 Task: Create a due date automation trigger when advanced on, on the monday of the week before a card is due add dates due this month at 11:00 AM.
Action: Mouse moved to (960, 79)
Screenshot: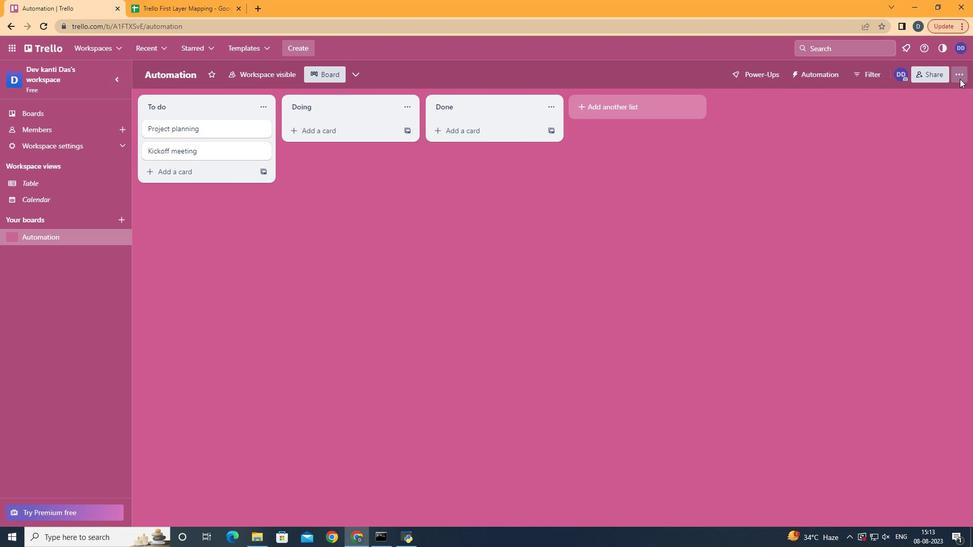 
Action: Mouse pressed left at (960, 79)
Screenshot: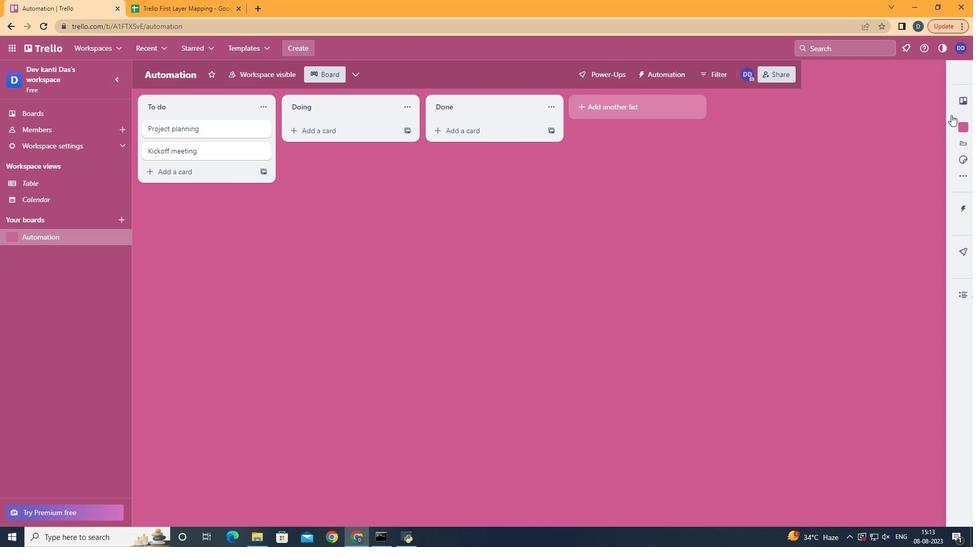 
Action: Mouse moved to (899, 213)
Screenshot: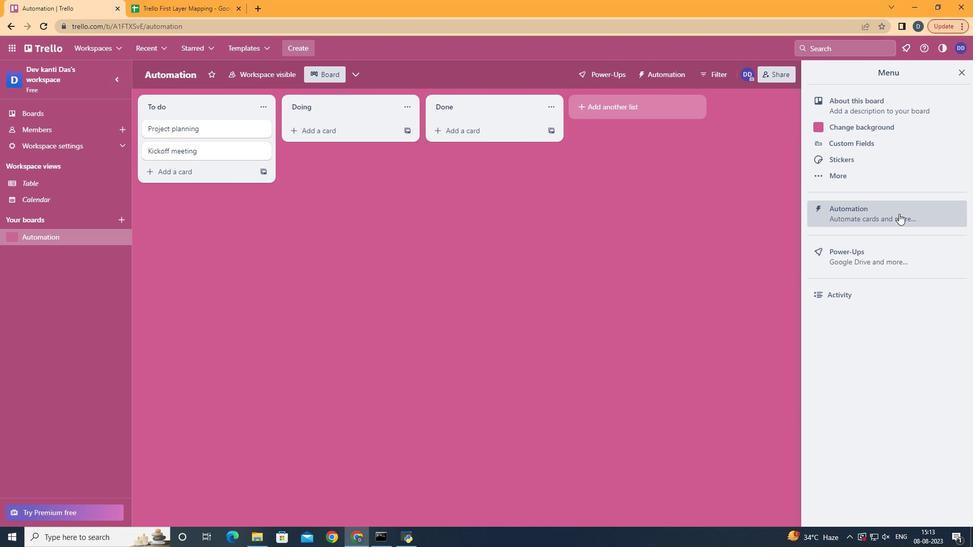 
Action: Mouse pressed left at (899, 213)
Screenshot: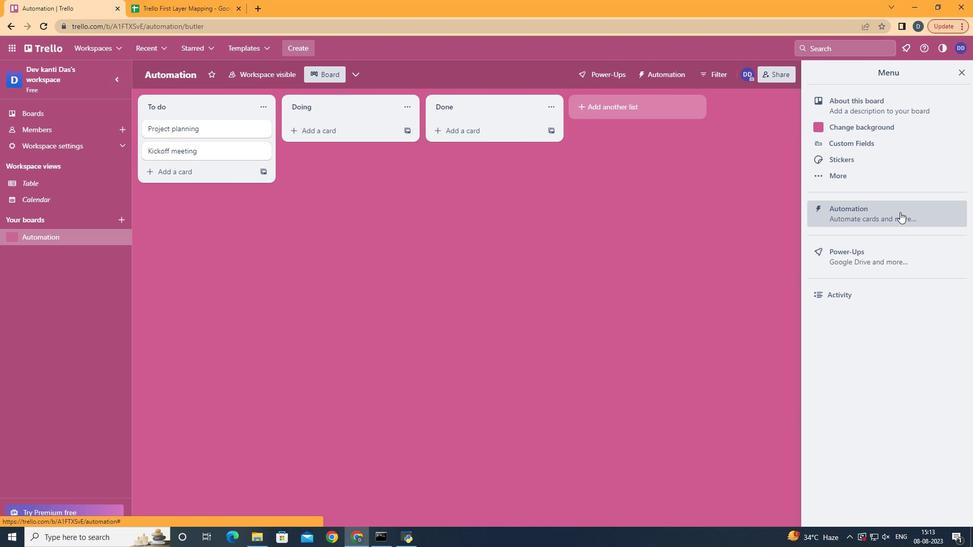 
Action: Mouse moved to (163, 203)
Screenshot: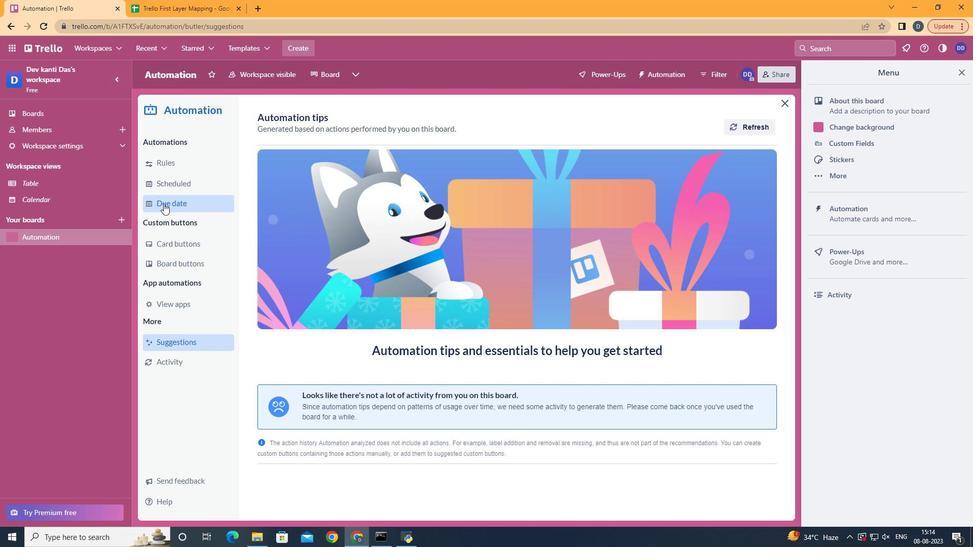 
Action: Mouse pressed left at (163, 203)
Screenshot: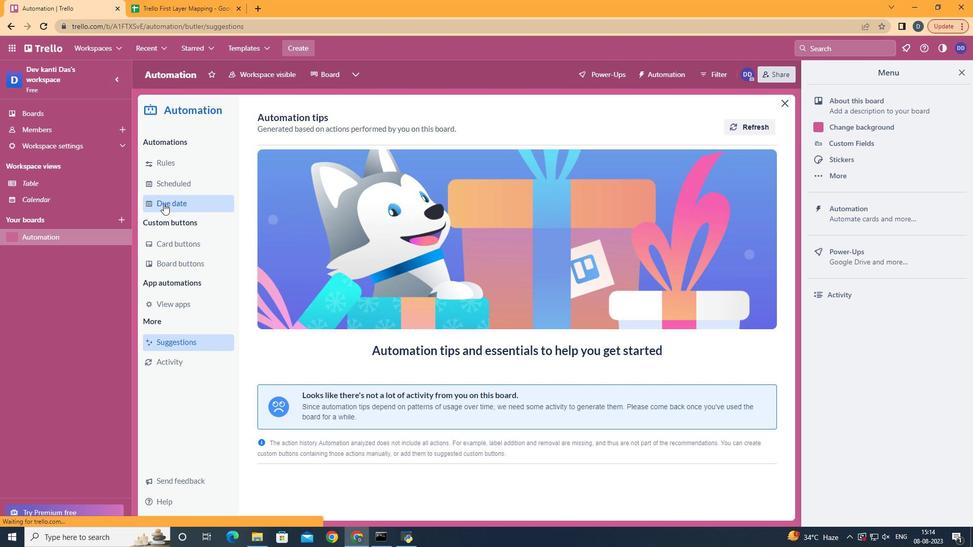 
Action: Mouse moved to (717, 117)
Screenshot: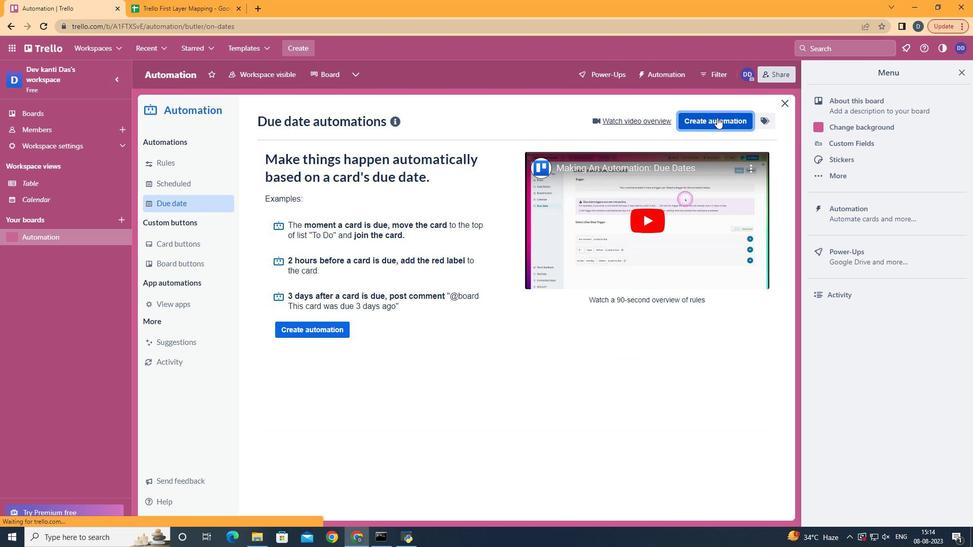 
Action: Mouse pressed left at (717, 117)
Screenshot: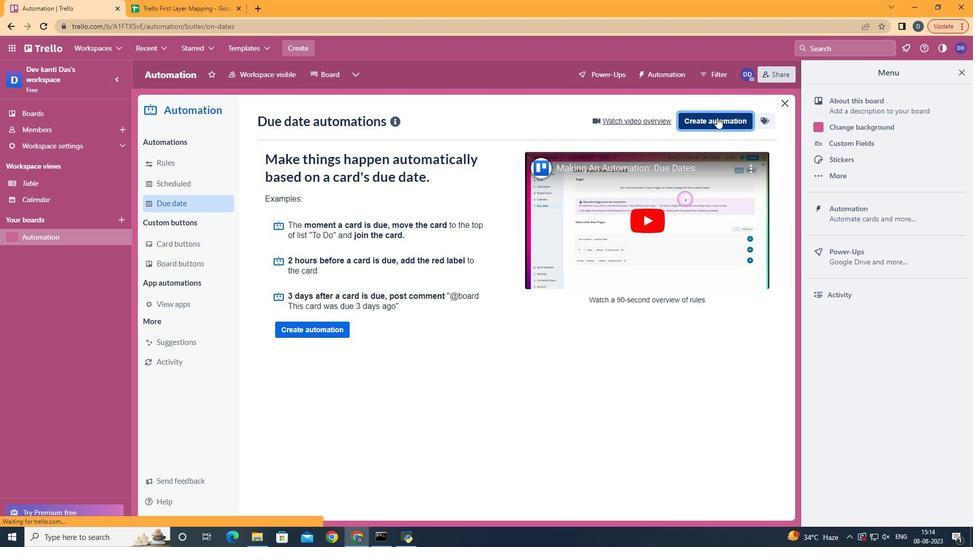 
Action: Mouse moved to (548, 221)
Screenshot: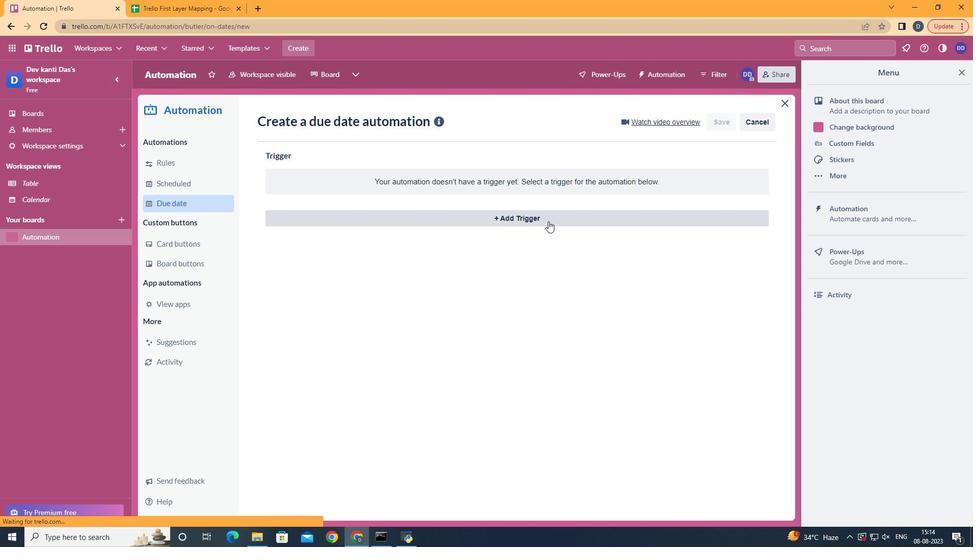 
Action: Mouse pressed left at (548, 221)
Screenshot: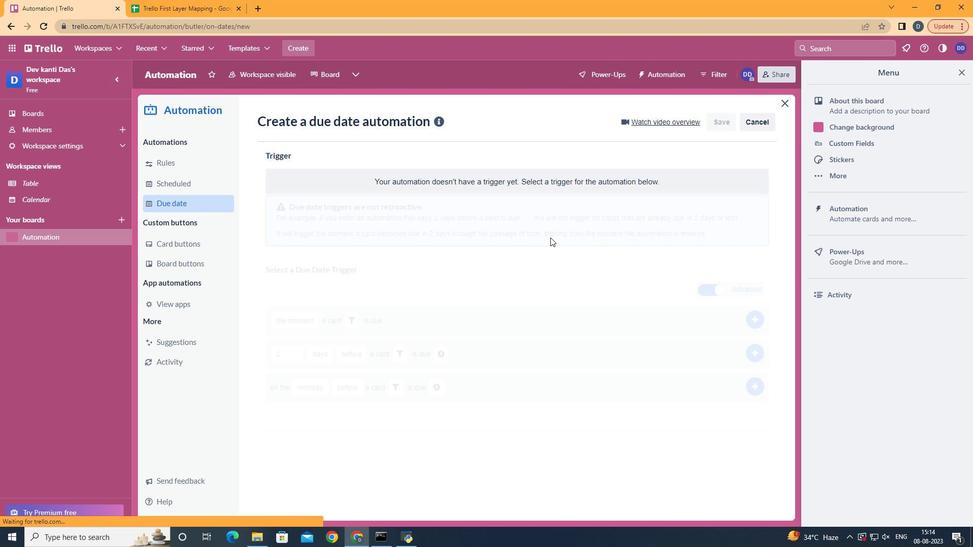 
Action: Mouse moved to (359, 482)
Screenshot: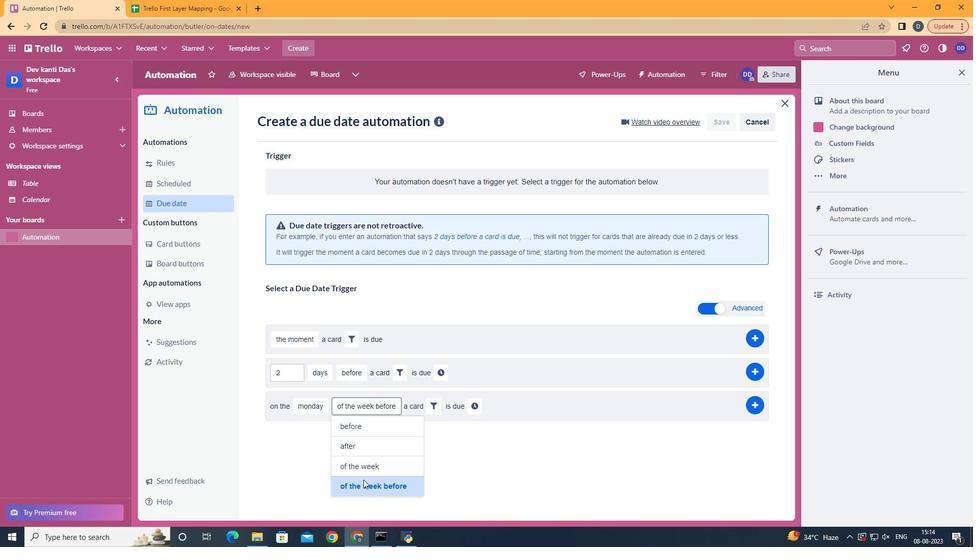 
Action: Mouse pressed left at (359, 482)
Screenshot: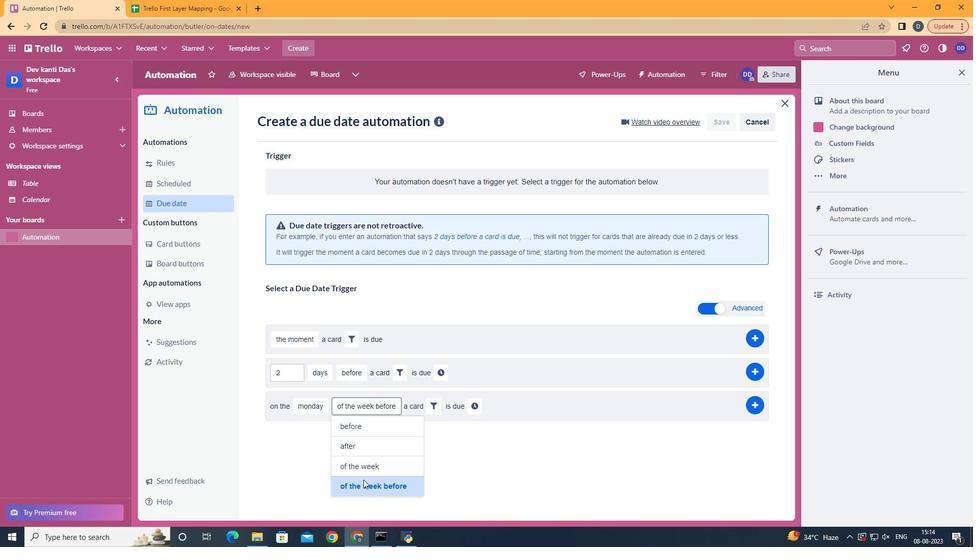 
Action: Mouse moved to (438, 403)
Screenshot: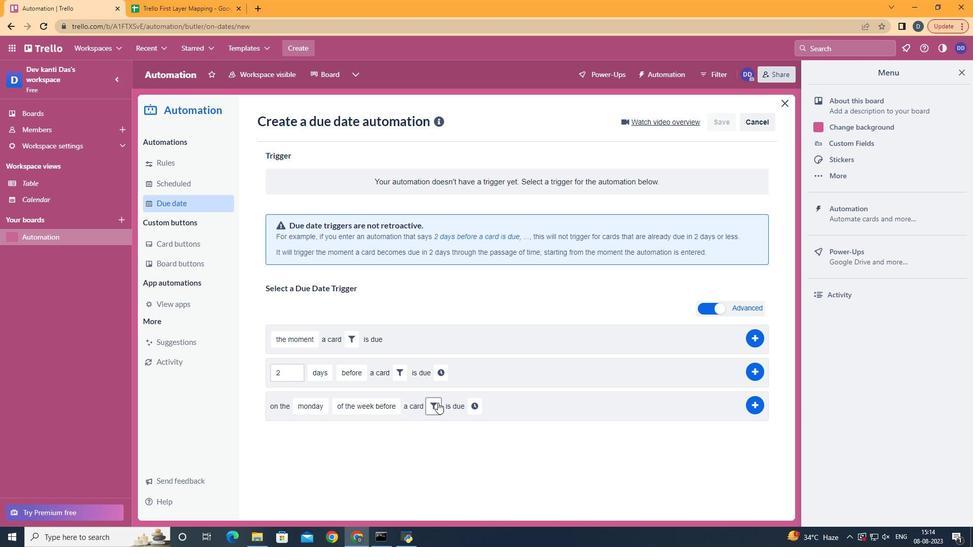 
Action: Mouse pressed left at (438, 403)
Screenshot: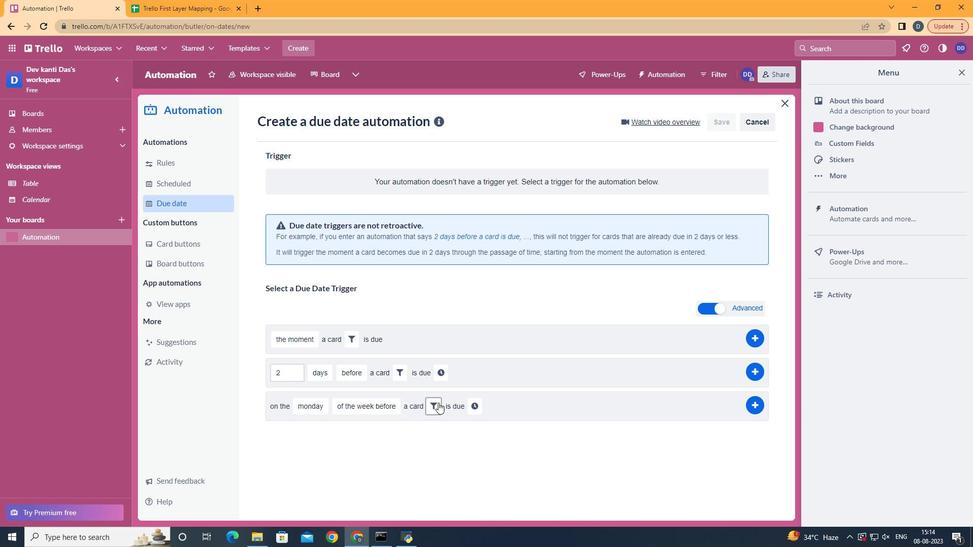 
Action: Mouse moved to (493, 438)
Screenshot: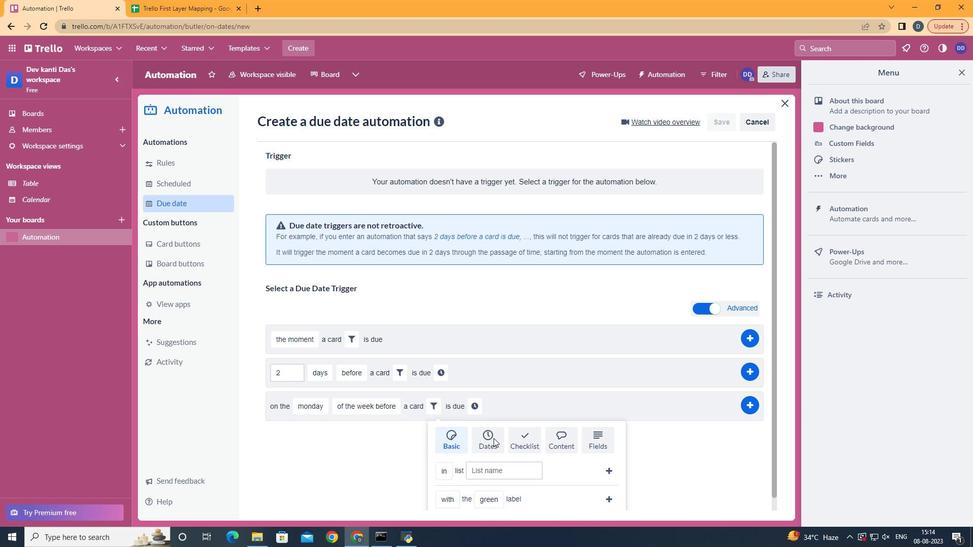 
Action: Mouse pressed left at (493, 438)
Screenshot: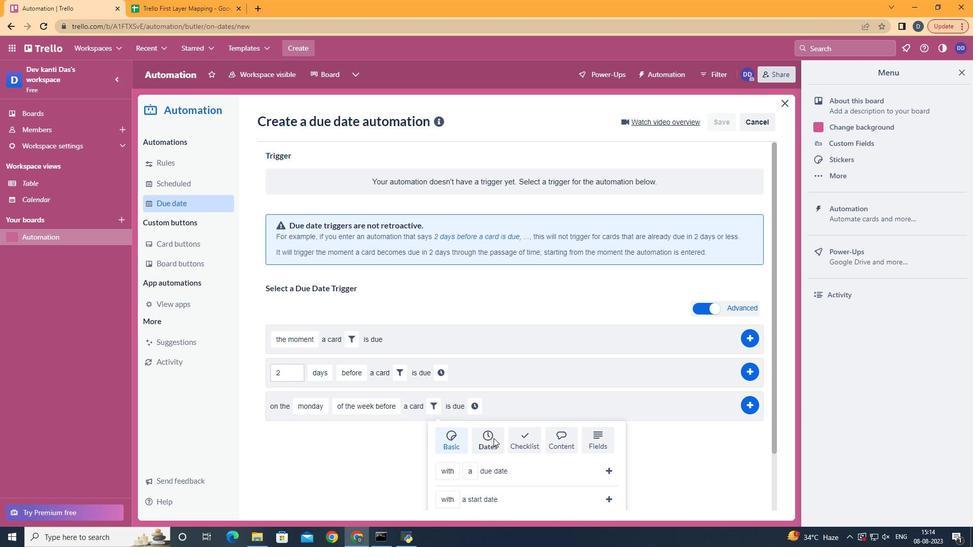 
Action: Mouse scrolled (493, 438) with delta (0, 0)
Screenshot: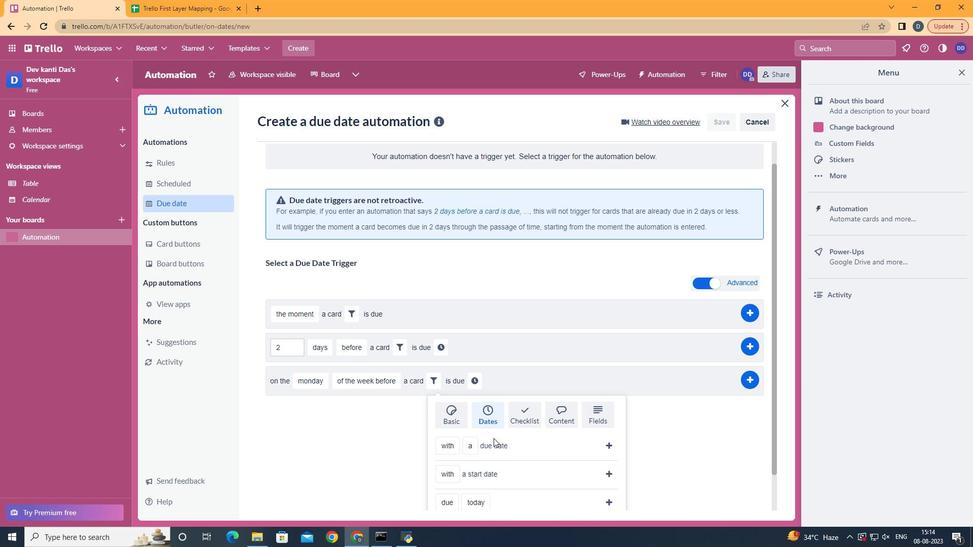 
Action: Mouse scrolled (493, 438) with delta (0, 0)
Screenshot: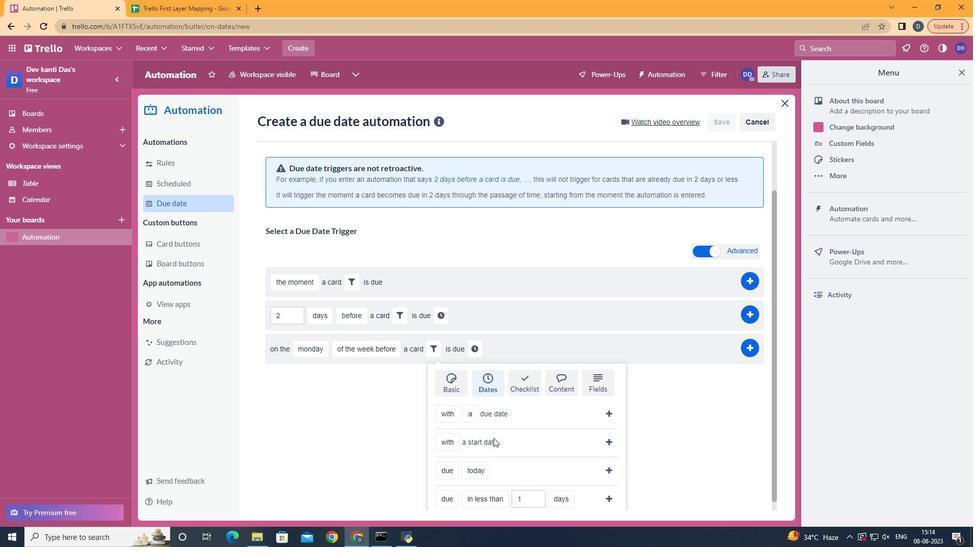 
Action: Mouse scrolled (493, 438) with delta (0, 0)
Screenshot: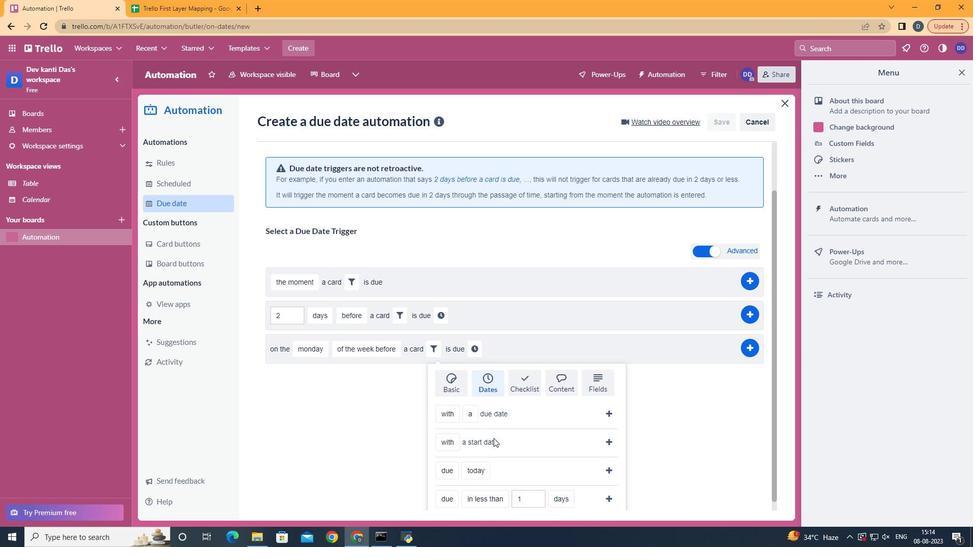 
Action: Mouse scrolled (493, 438) with delta (0, 0)
Screenshot: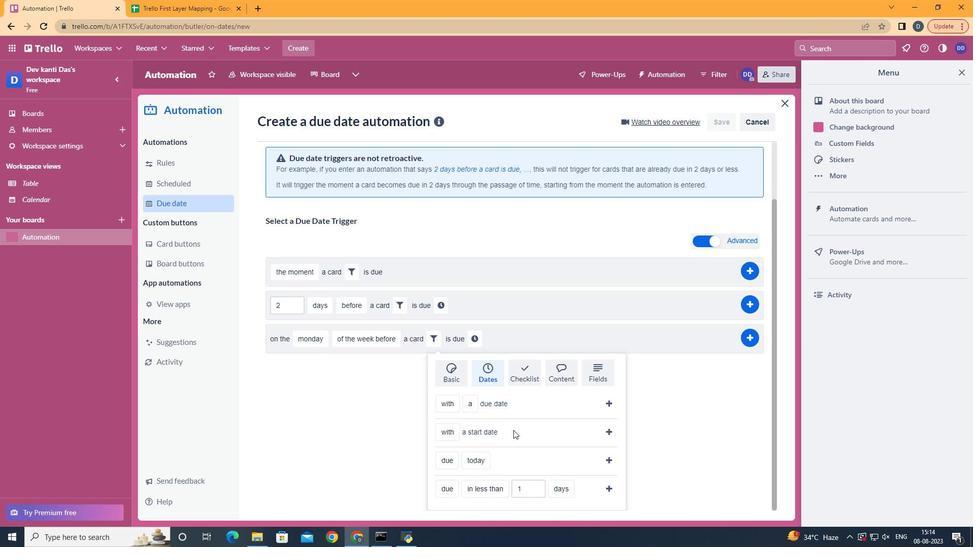 
Action: Mouse moved to (466, 380)
Screenshot: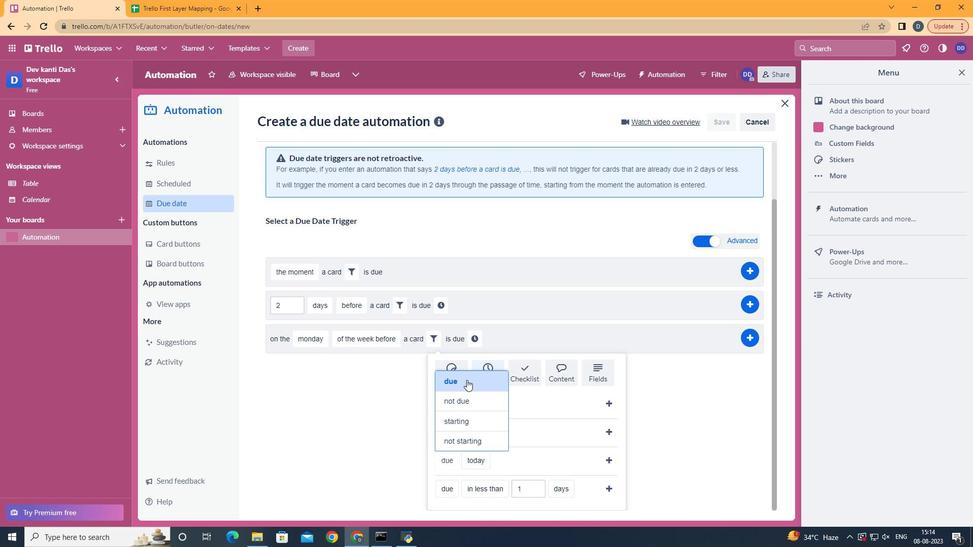 
Action: Mouse pressed left at (466, 380)
Screenshot: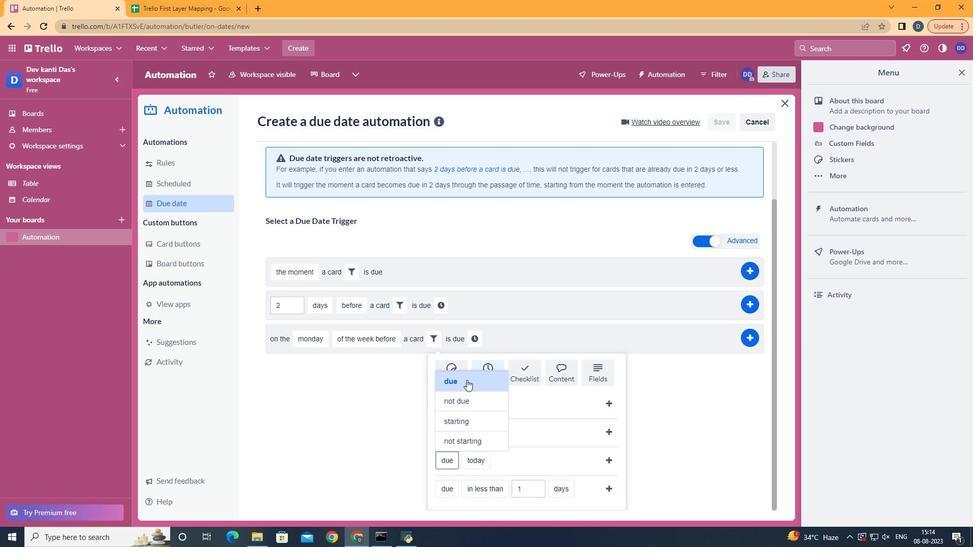 
Action: Mouse moved to (498, 417)
Screenshot: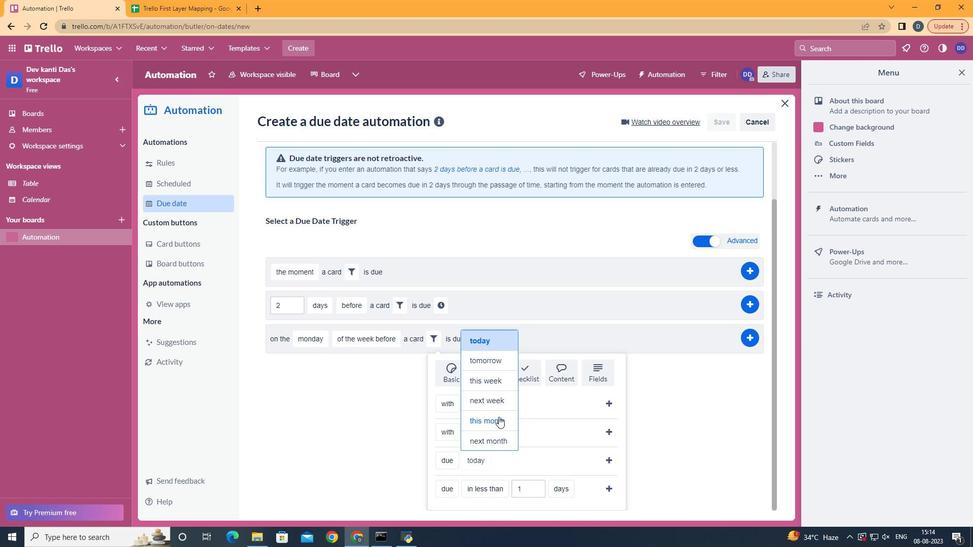 
Action: Mouse pressed left at (498, 417)
Screenshot: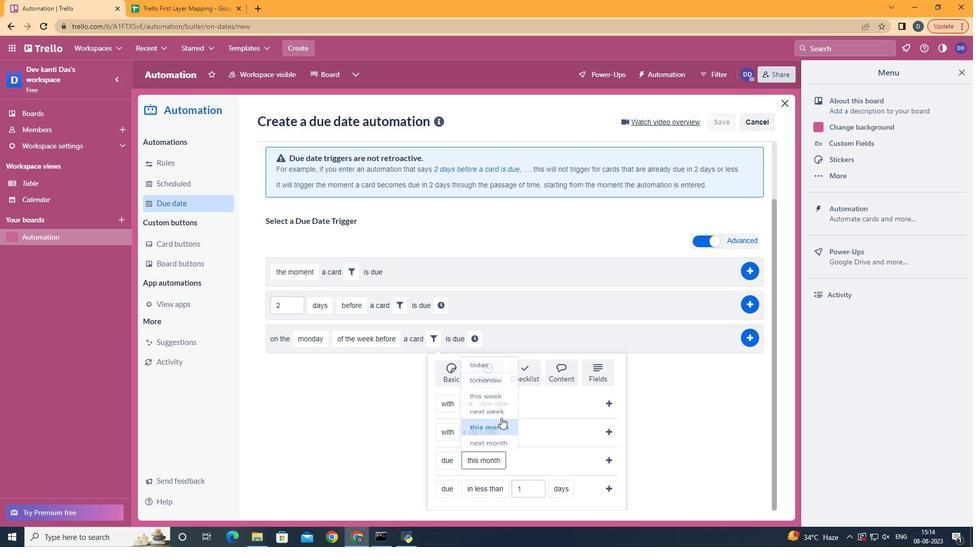 
Action: Mouse moved to (608, 460)
Screenshot: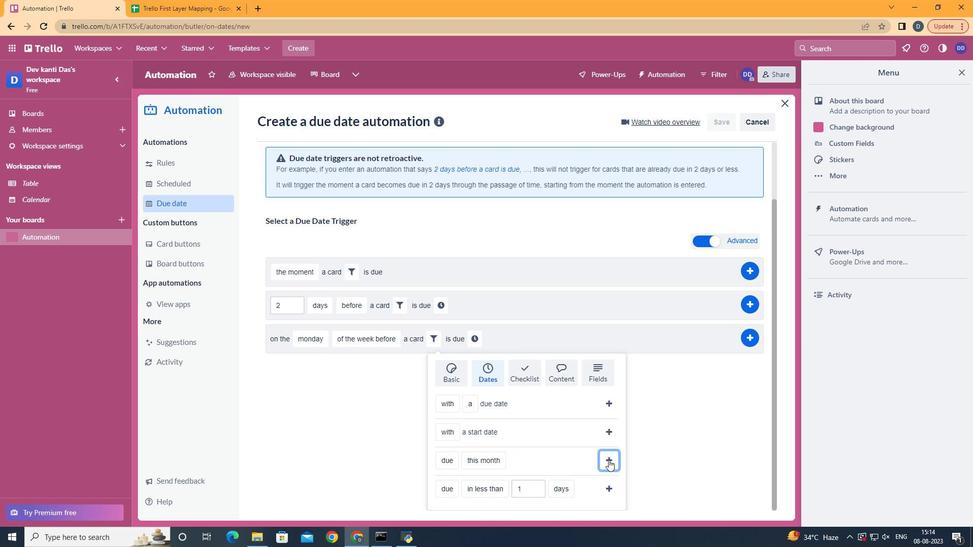 
Action: Mouse pressed left at (608, 460)
Screenshot: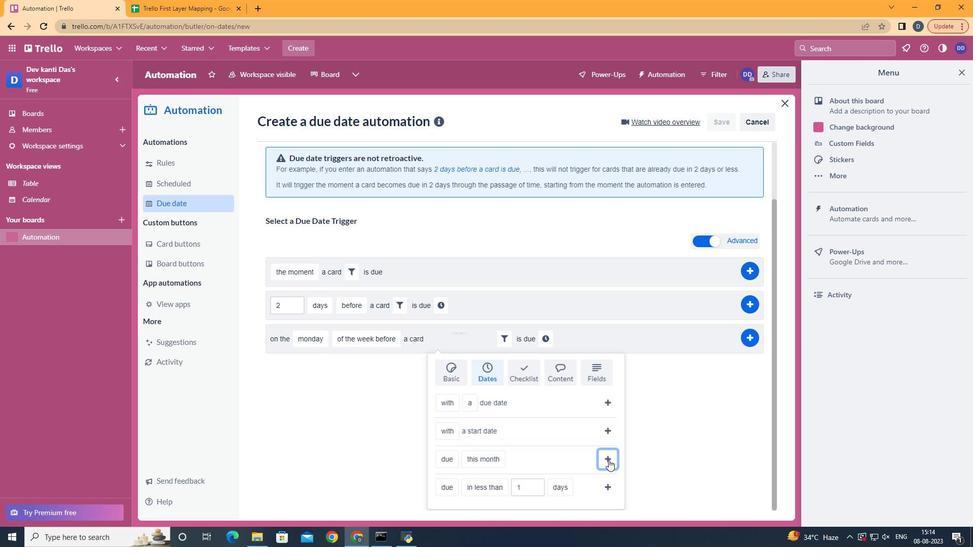 
Action: Mouse moved to (551, 405)
Screenshot: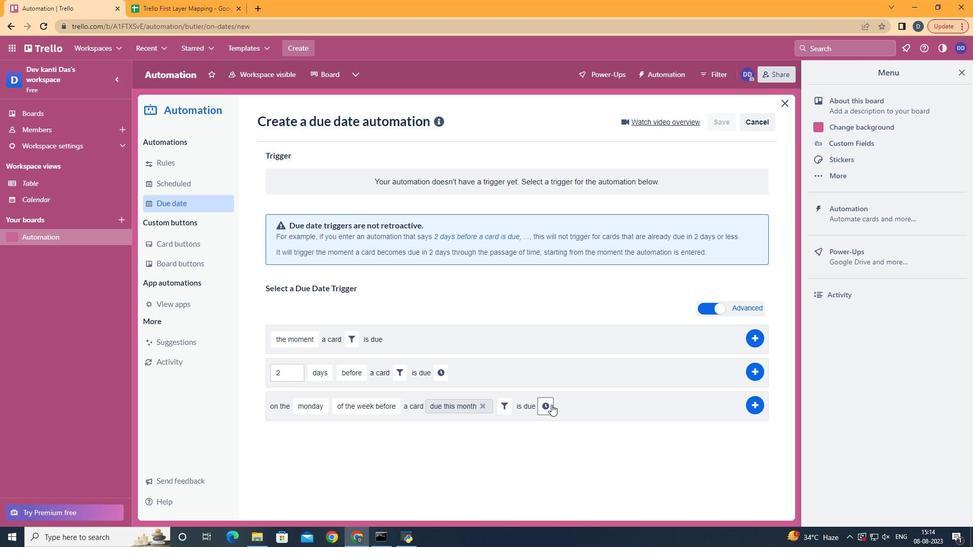 
Action: Mouse pressed left at (551, 405)
Screenshot: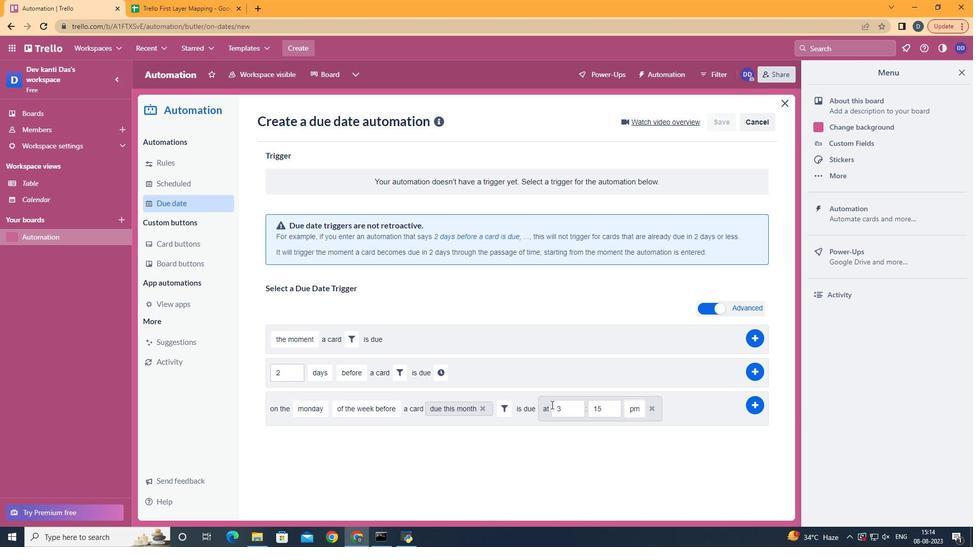 
Action: Mouse moved to (570, 411)
Screenshot: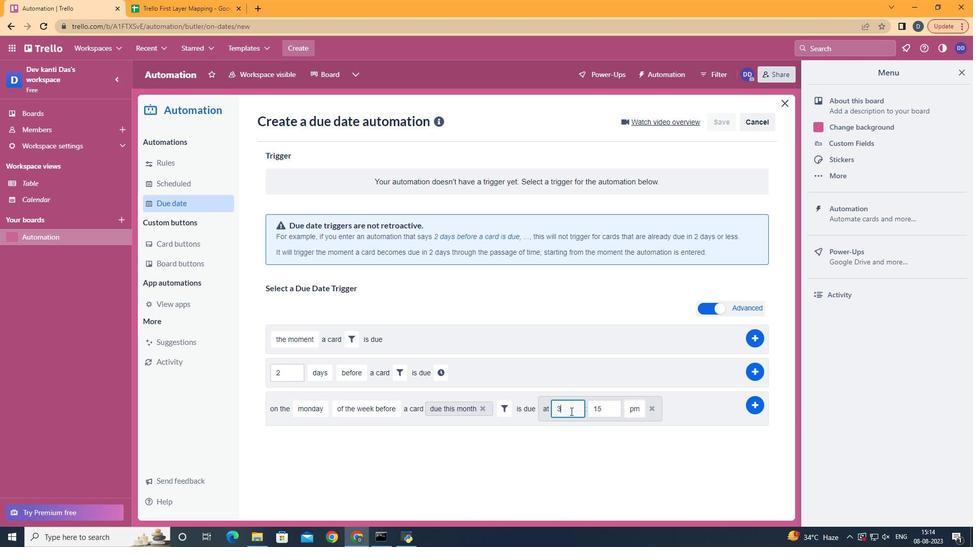 
Action: Mouse pressed left at (570, 411)
Screenshot: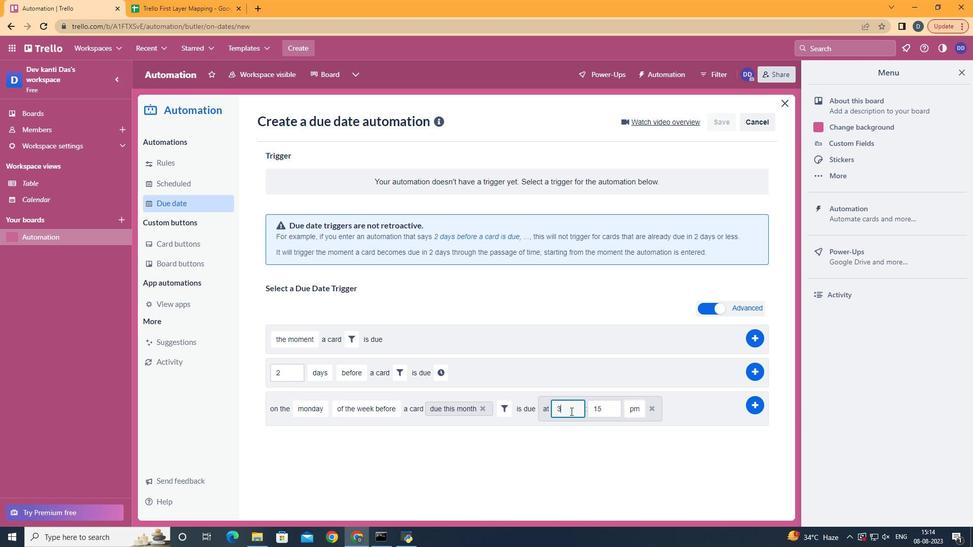 
Action: Key pressed <Key.backspace>11
Screenshot: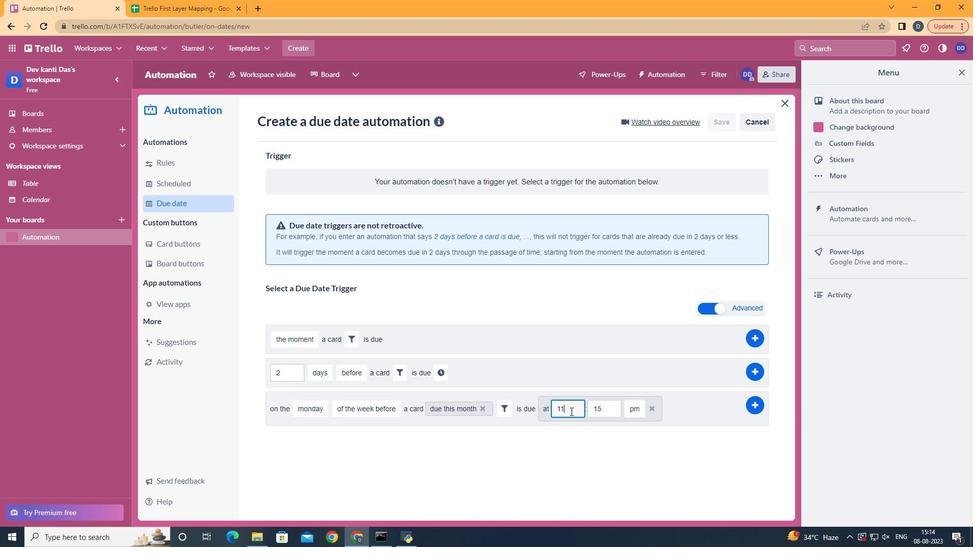 
Action: Mouse moved to (604, 407)
Screenshot: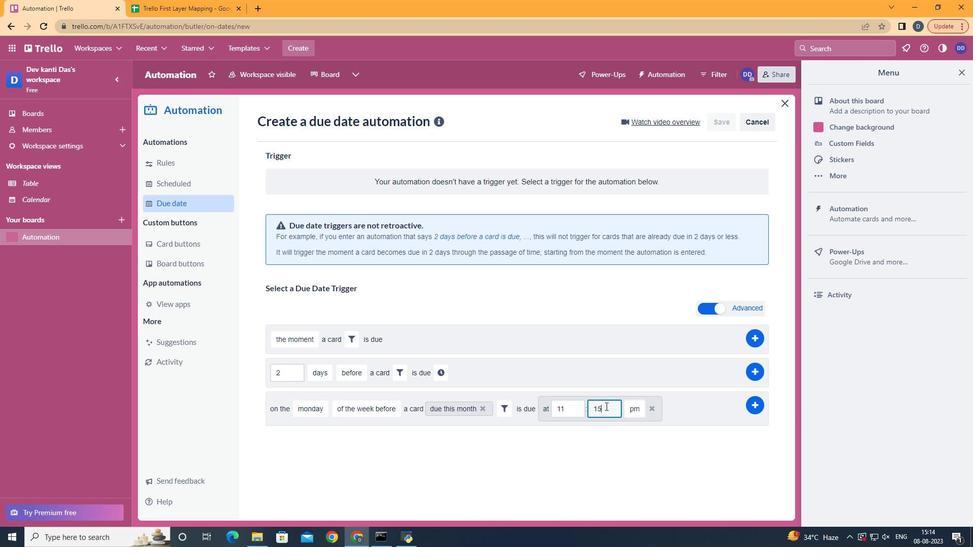 
Action: Mouse pressed left at (604, 407)
Screenshot: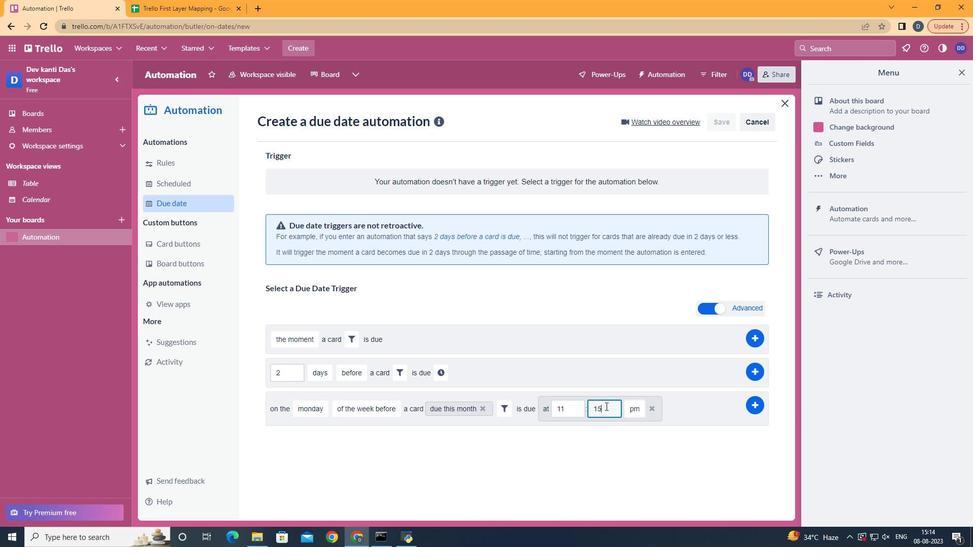 
Action: Mouse moved to (605, 406)
Screenshot: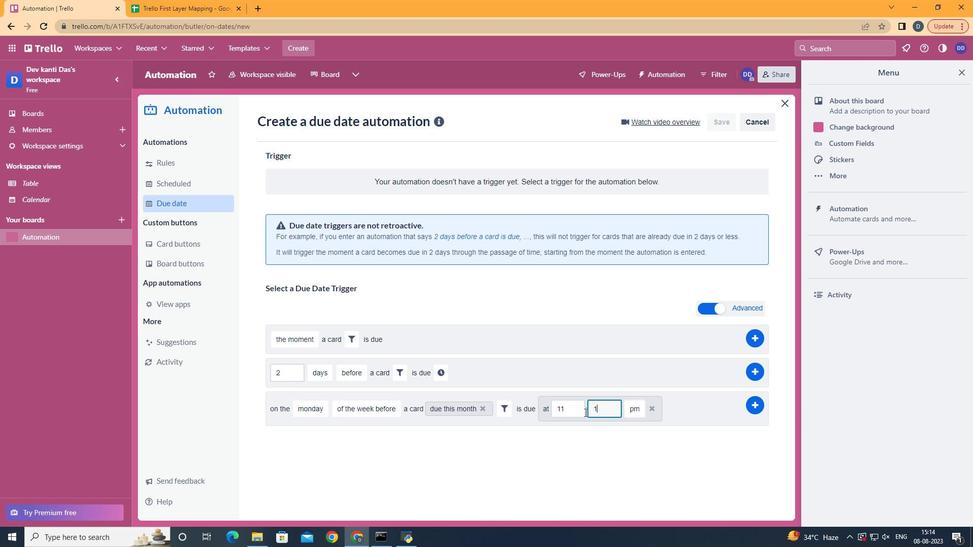 
Action: Key pressed <Key.backspace>
Screenshot: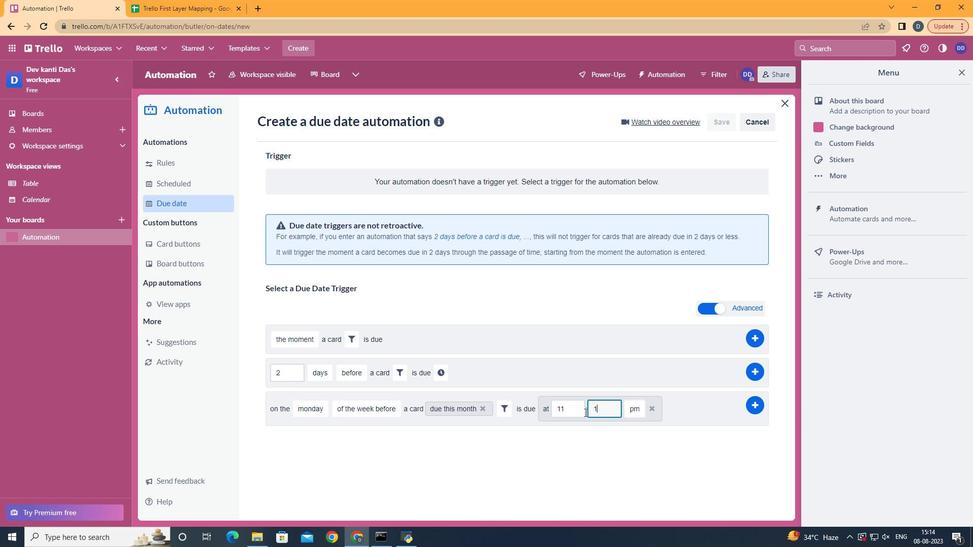 
Action: Mouse moved to (585, 412)
Screenshot: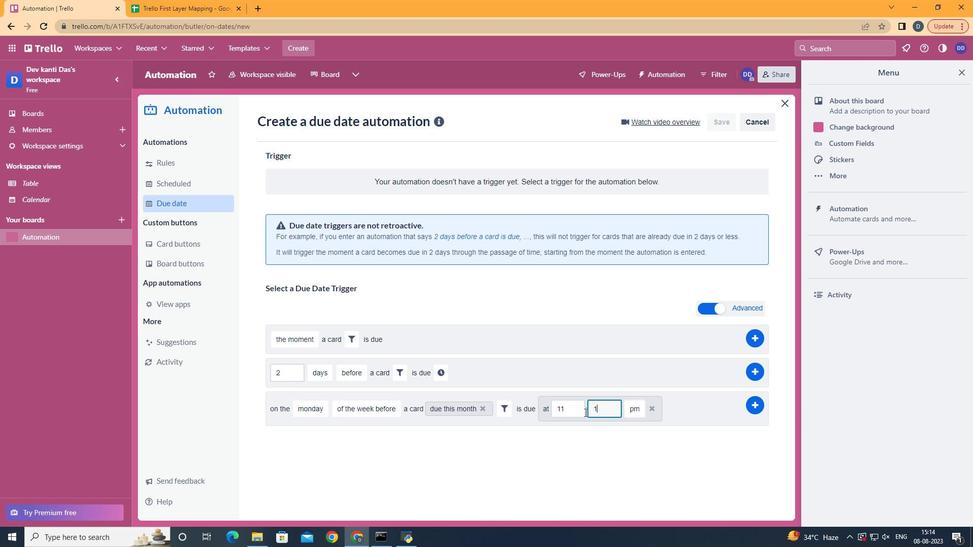 
Action: Key pressed <Key.backspace>00
Screenshot: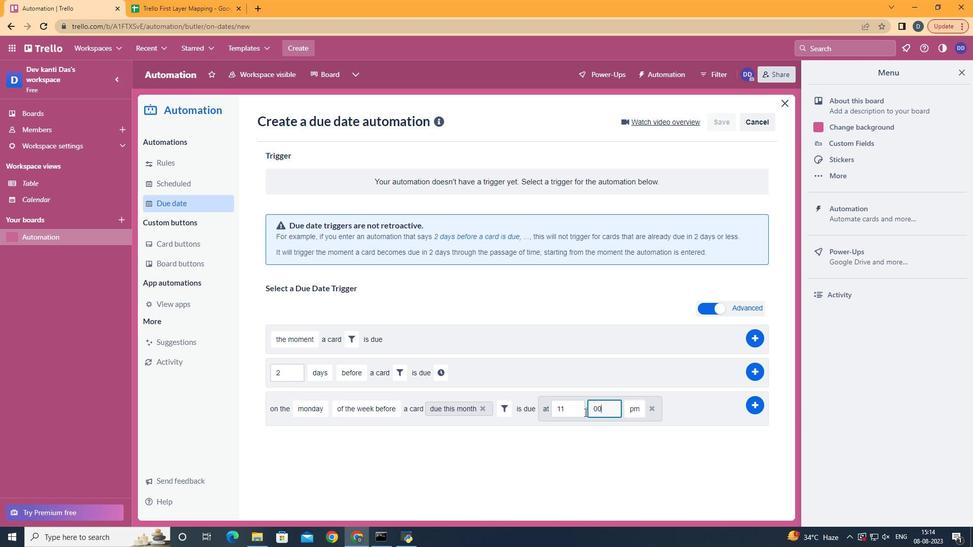 
Action: Mouse moved to (636, 425)
Screenshot: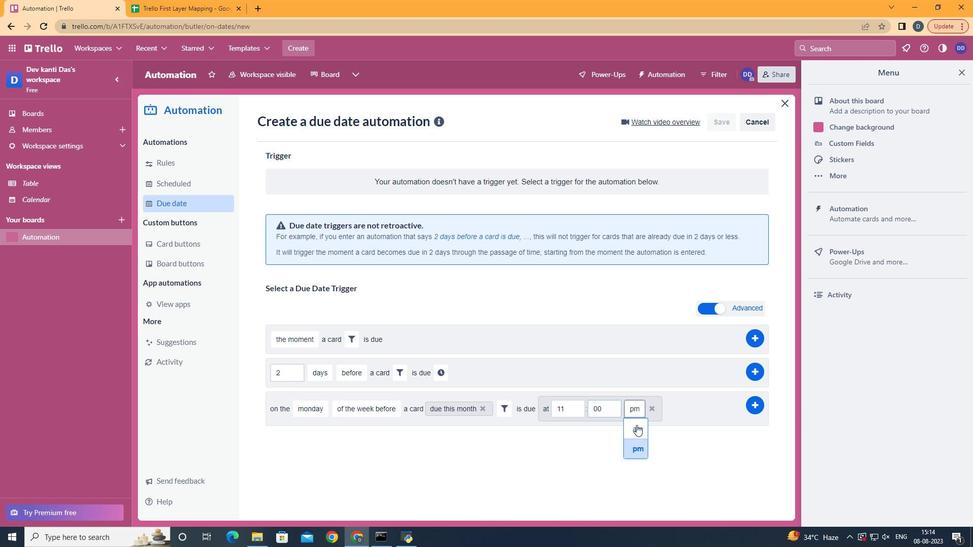
Action: Mouse pressed left at (636, 425)
Screenshot: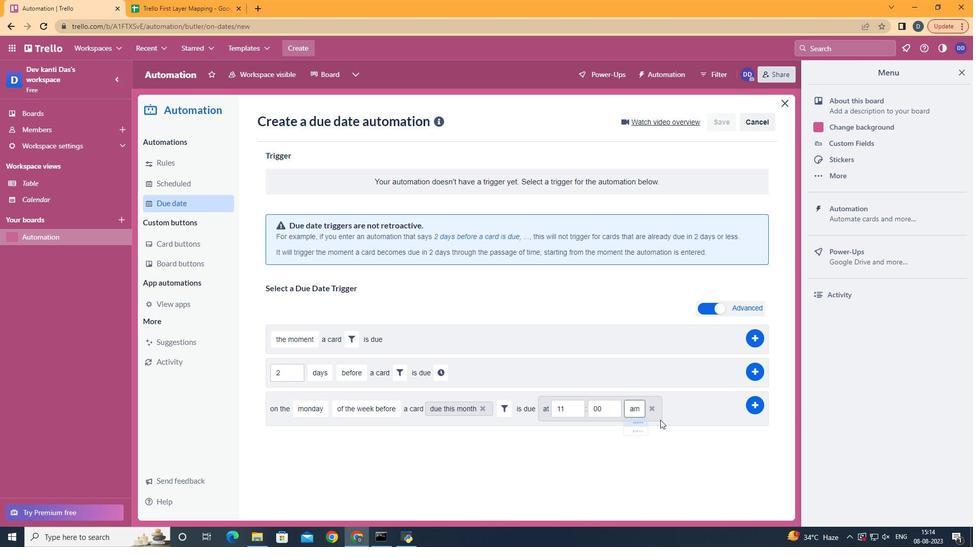 
Action: Mouse moved to (752, 403)
Screenshot: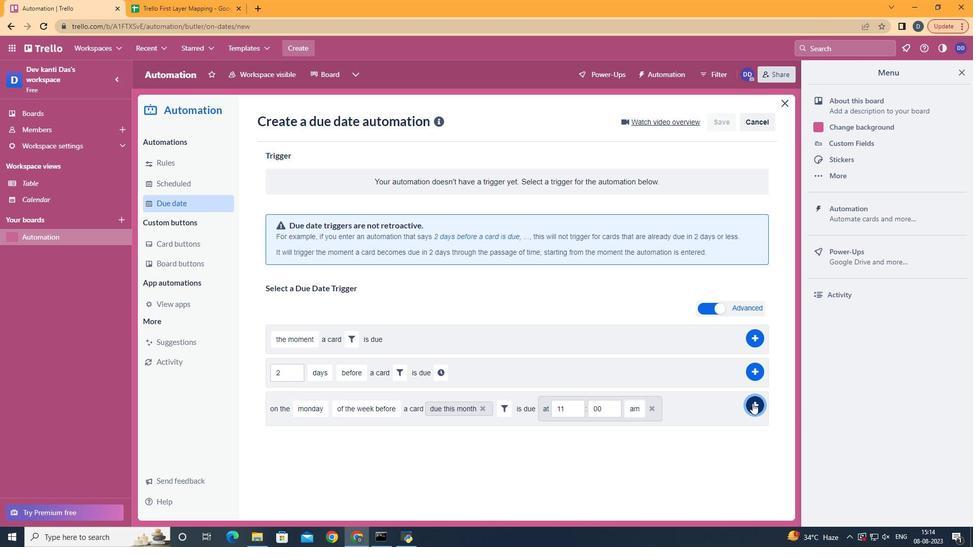 
Action: Mouse pressed left at (752, 403)
Screenshot: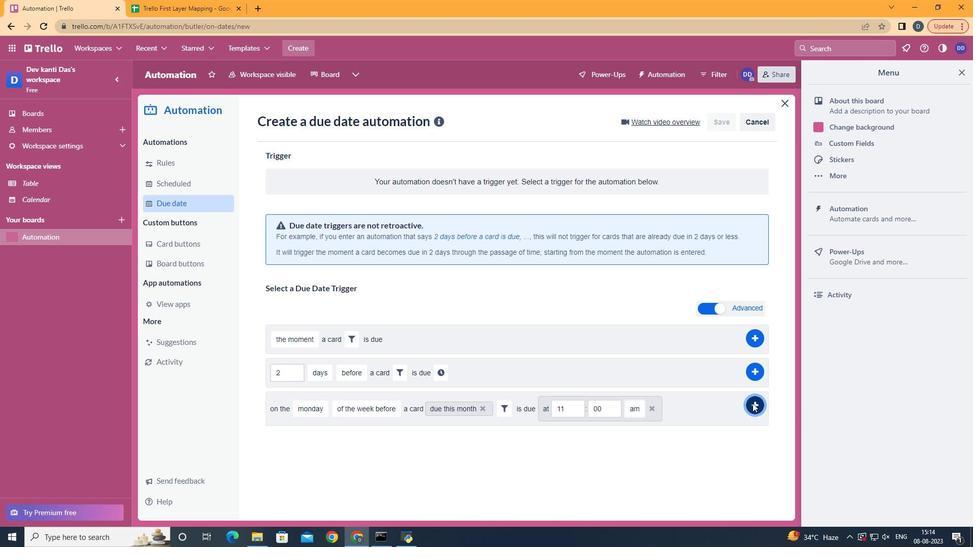 
Action: Mouse moved to (590, 171)
Screenshot: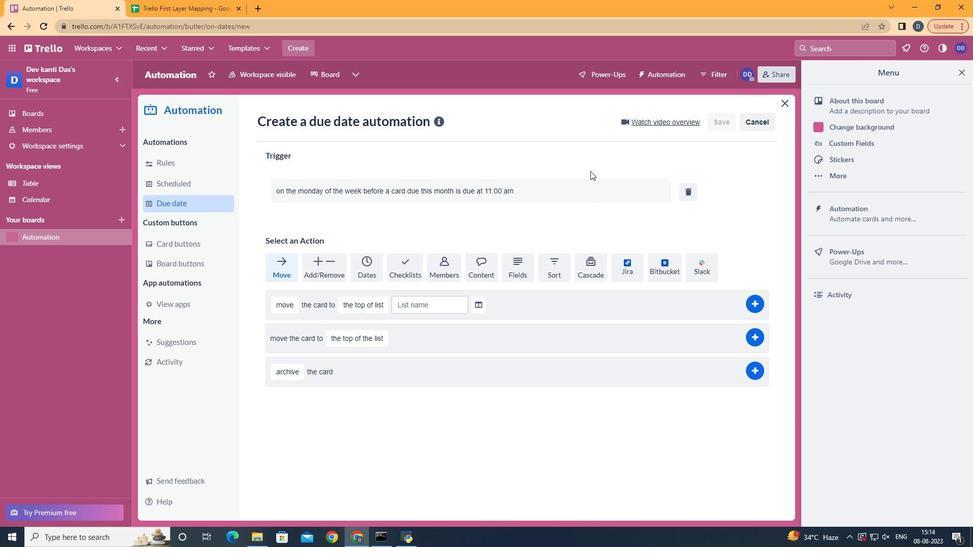 
